 Task: Look for products in the category "More Bakery Desserts" from Nats Rawline only.
Action: Mouse moved to (15, 99)
Screenshot: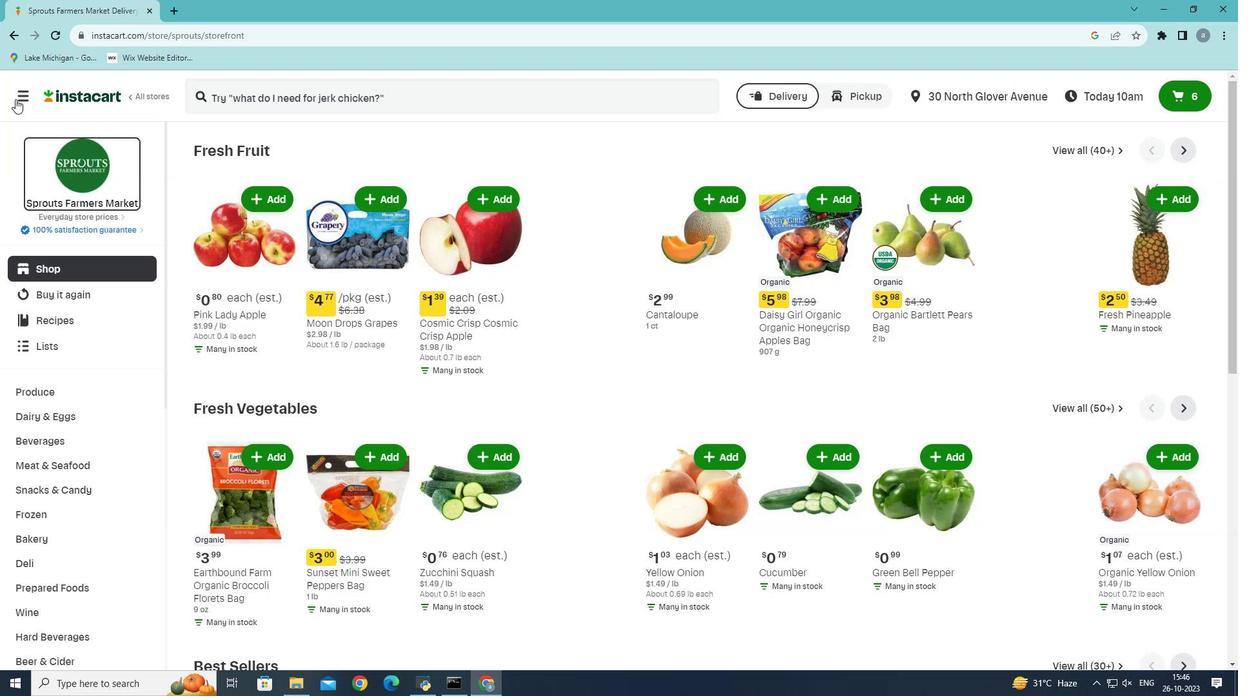 
Action: Mouse pressed left at (15, 99)
Screenshot: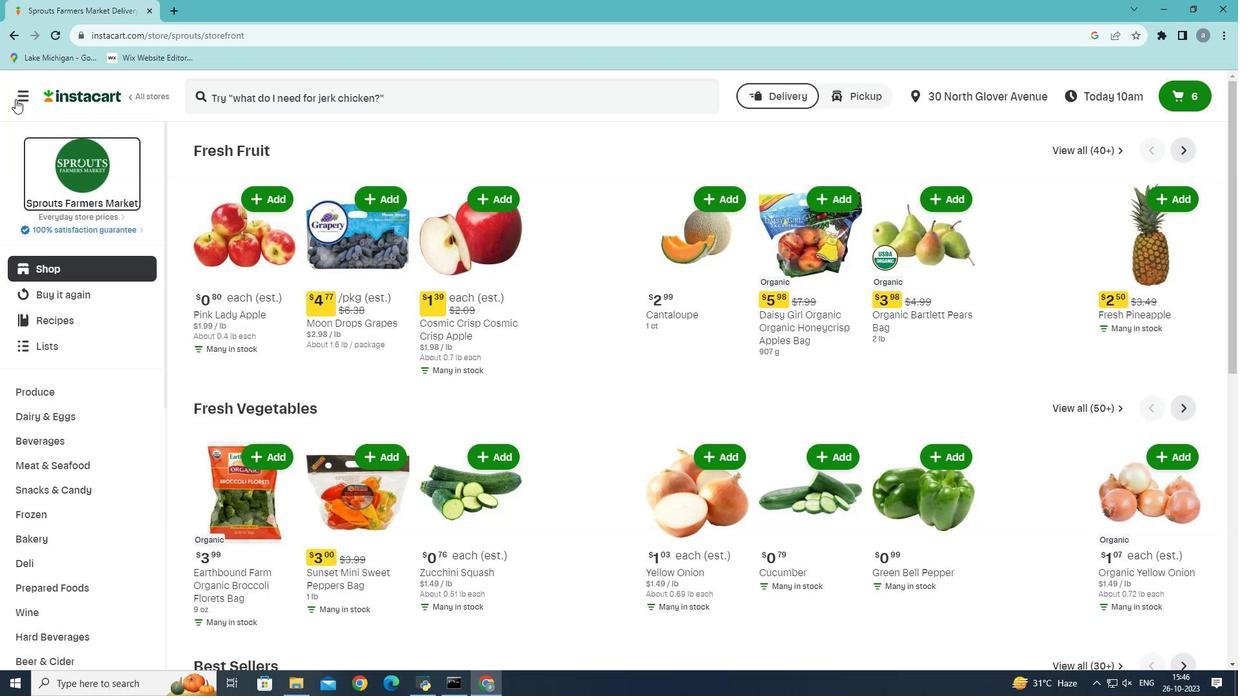 
Action: Mouse moved to (83, 381)
Screenshot: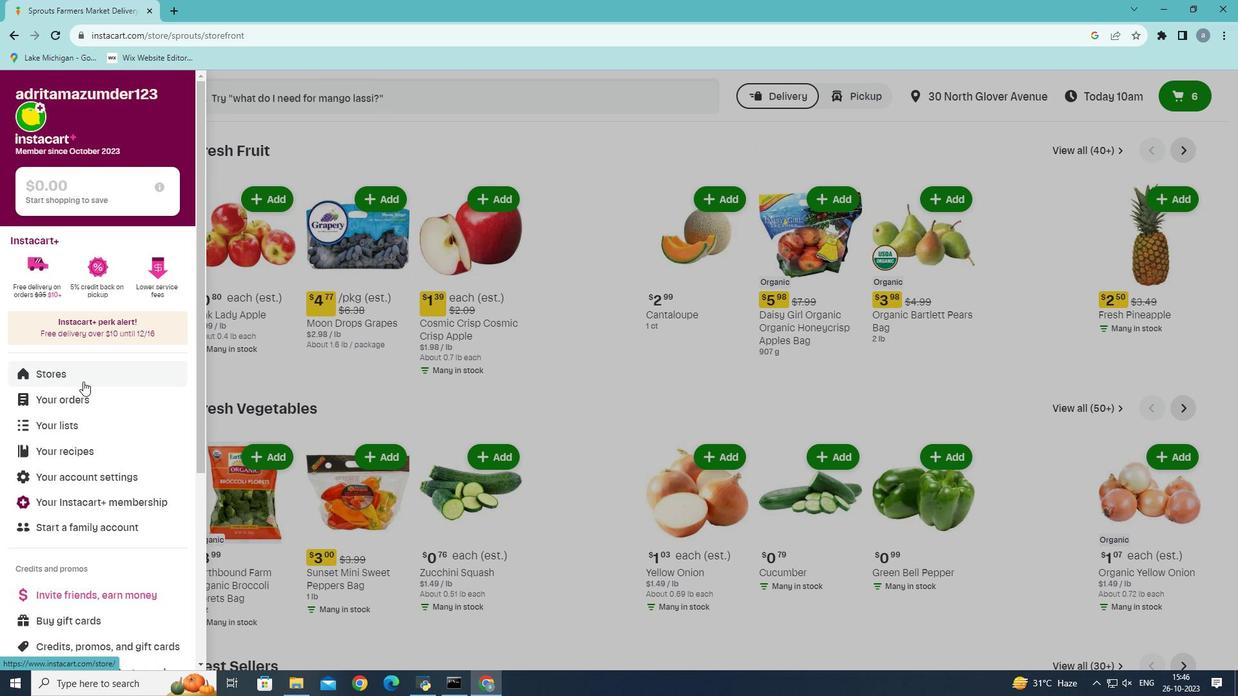 
Action: Mouse pressed left at (83, 381)
Screenshot: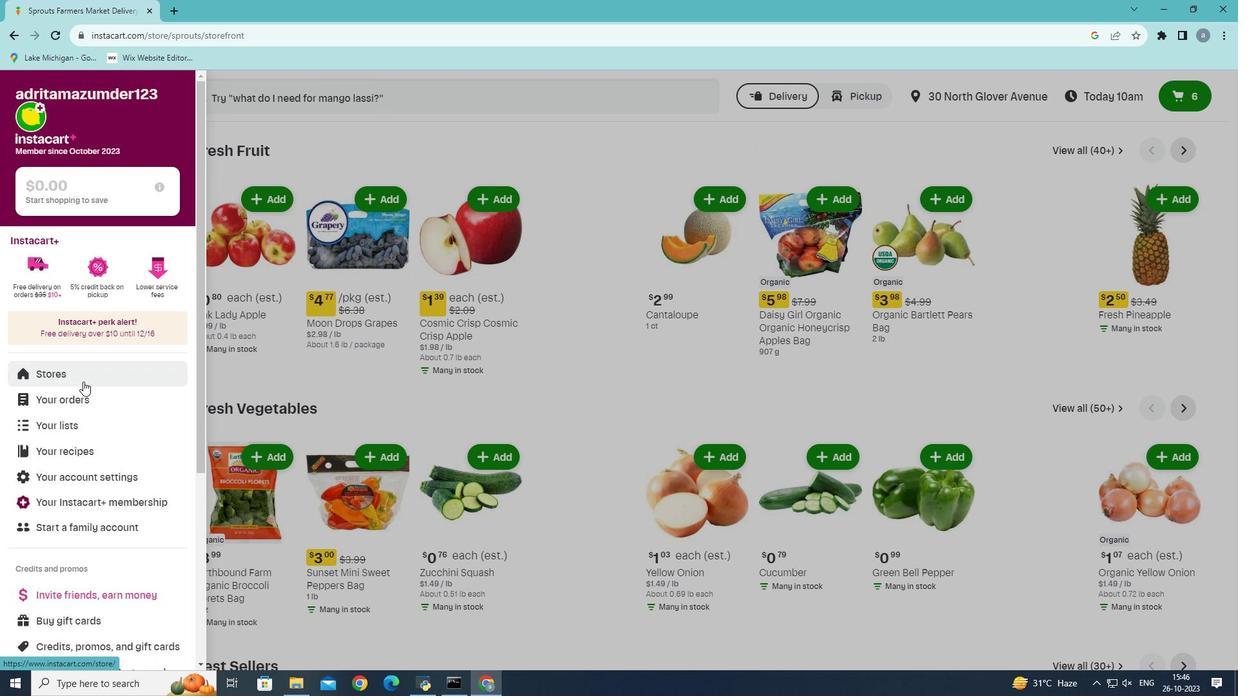 
Action: Mouse moved to (314, 153)
Screenshot: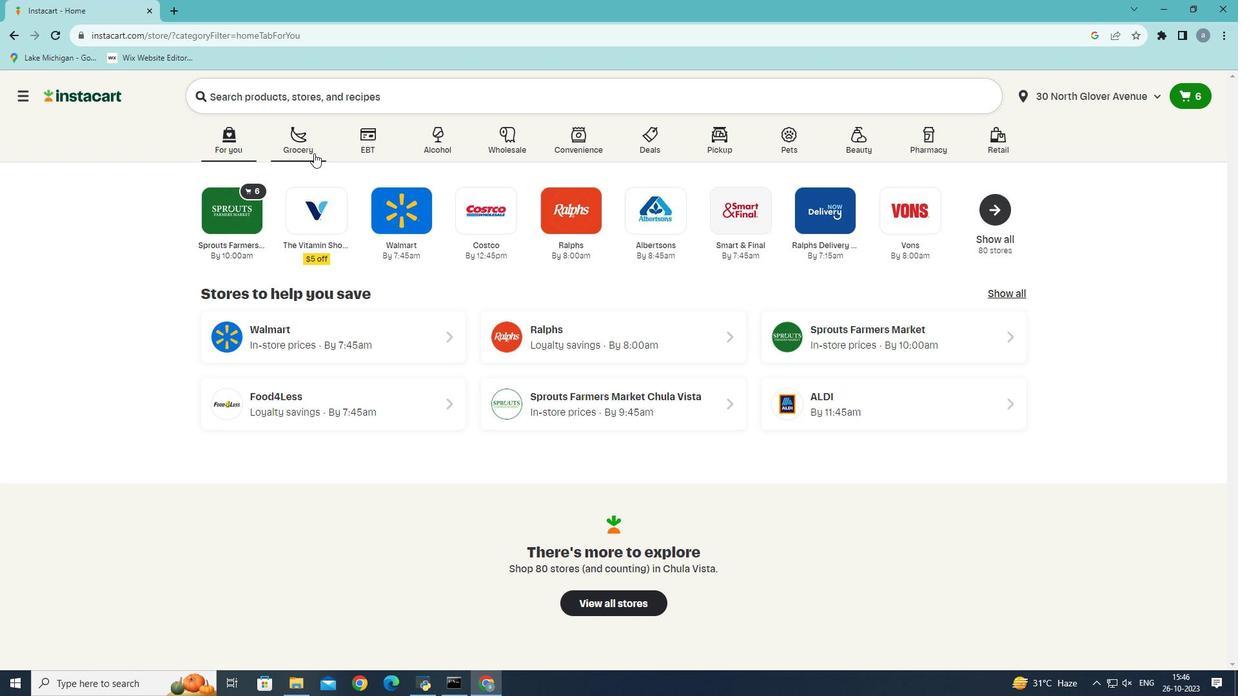 
Action: Mouse pressed left at (314, 153)
Screenshot: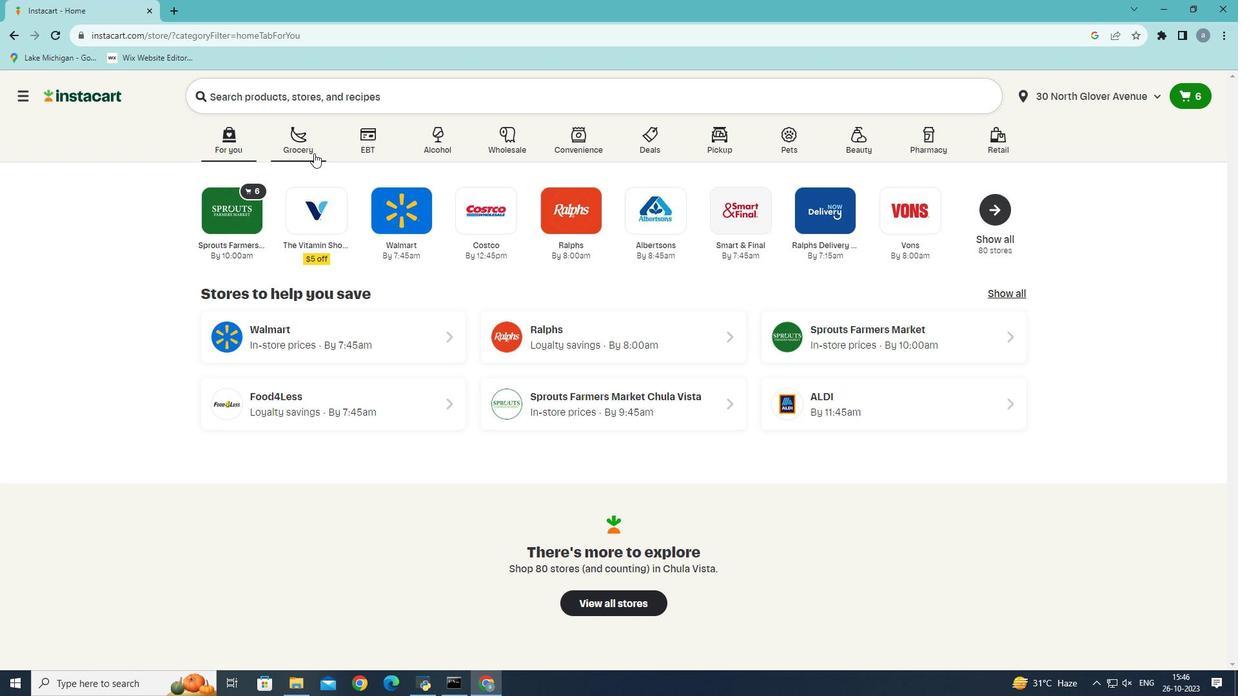 
Action: Mouse moved to (298, 380)
Screenshot: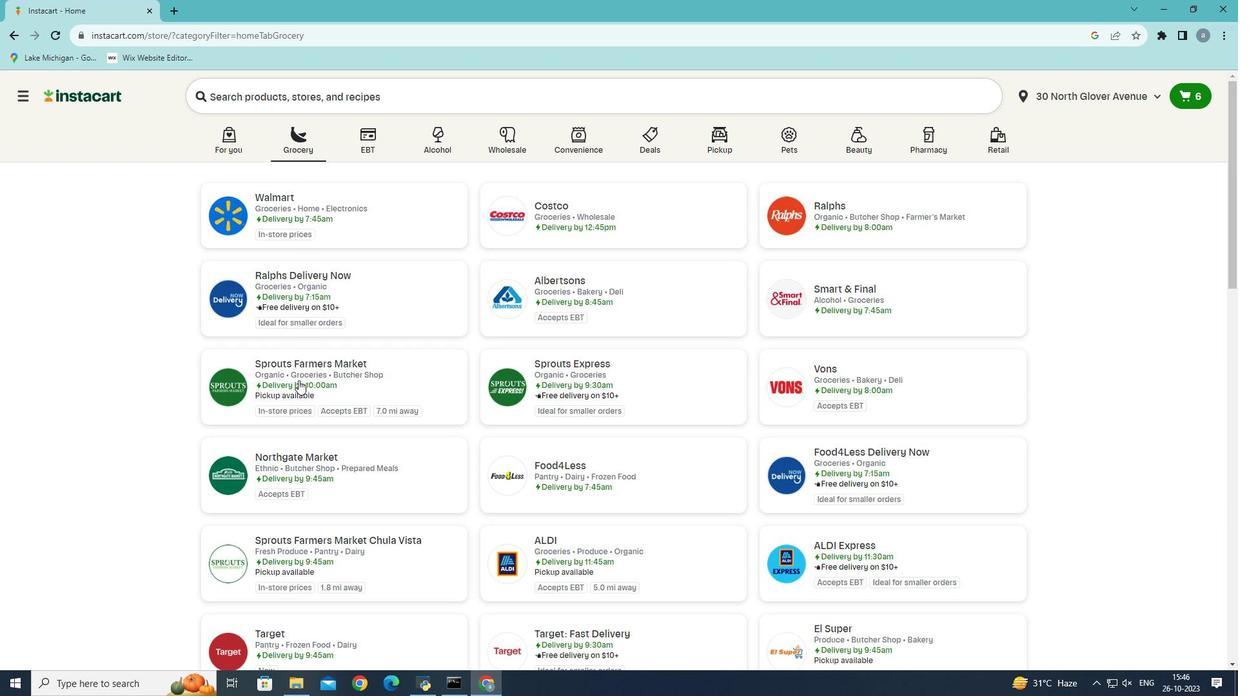 
Action: Mouse pressed left at (298, 380)
Screenshot: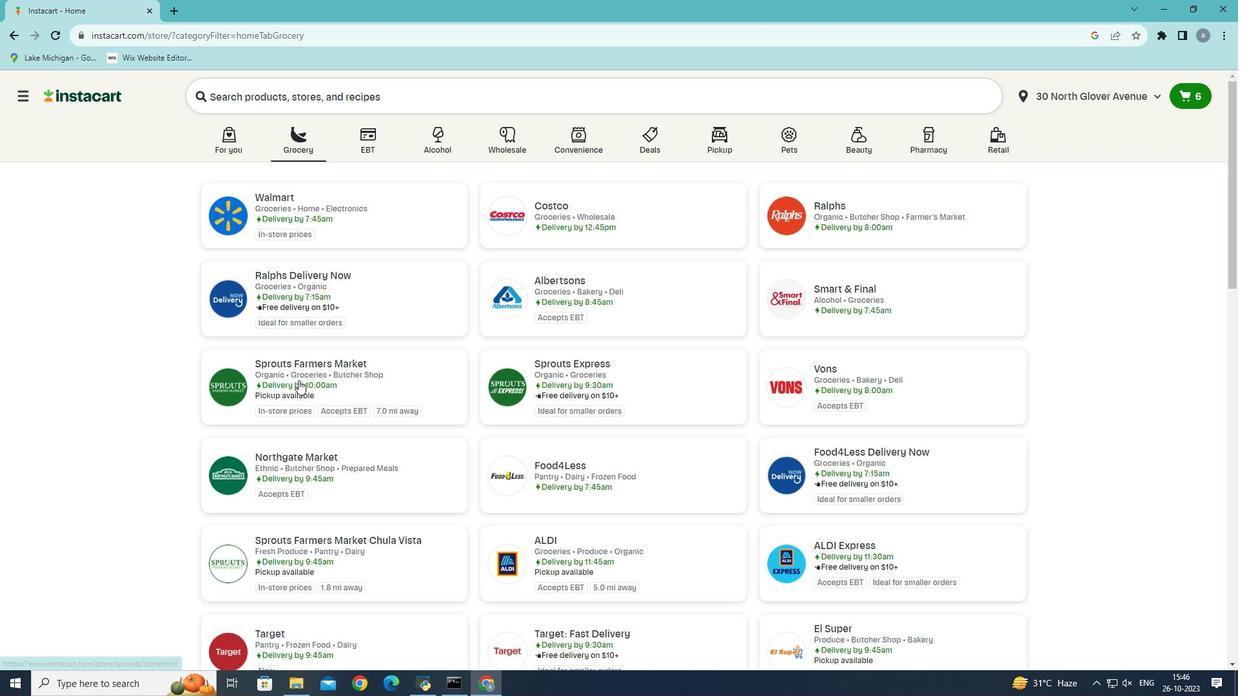 
Action: Mouse moved to (43, 539)
Screenshot: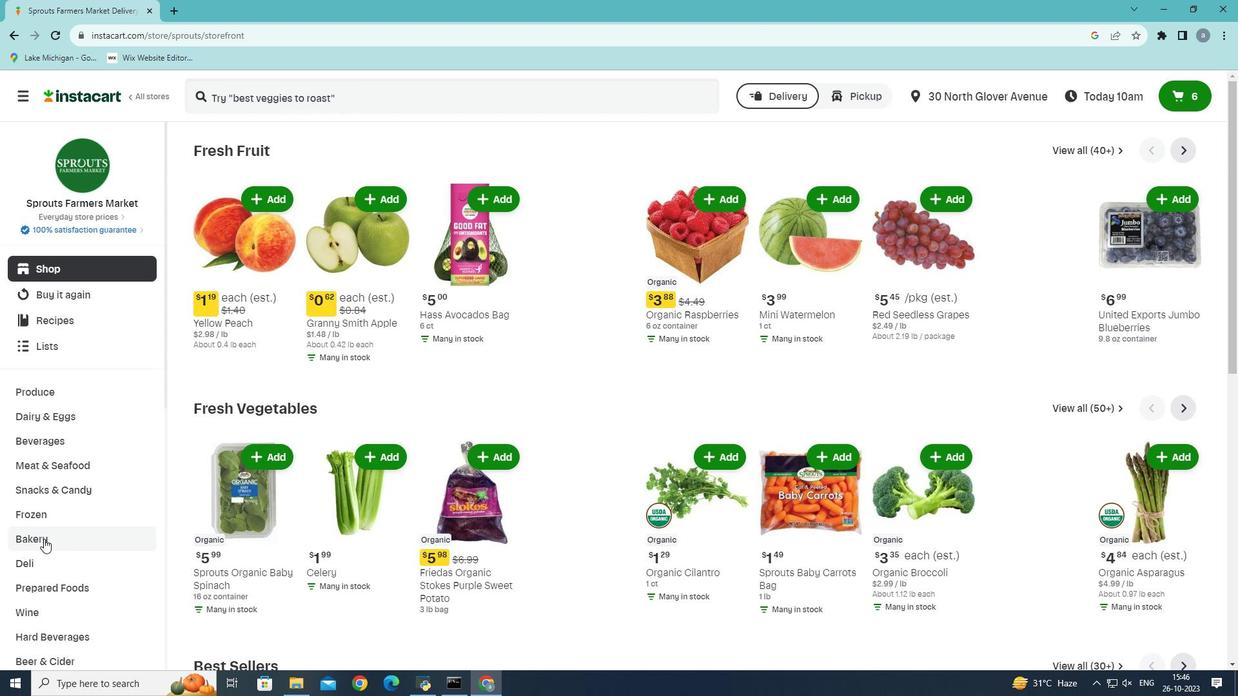 
Action: Mouse pressed left at (43, 539)
Screenshot: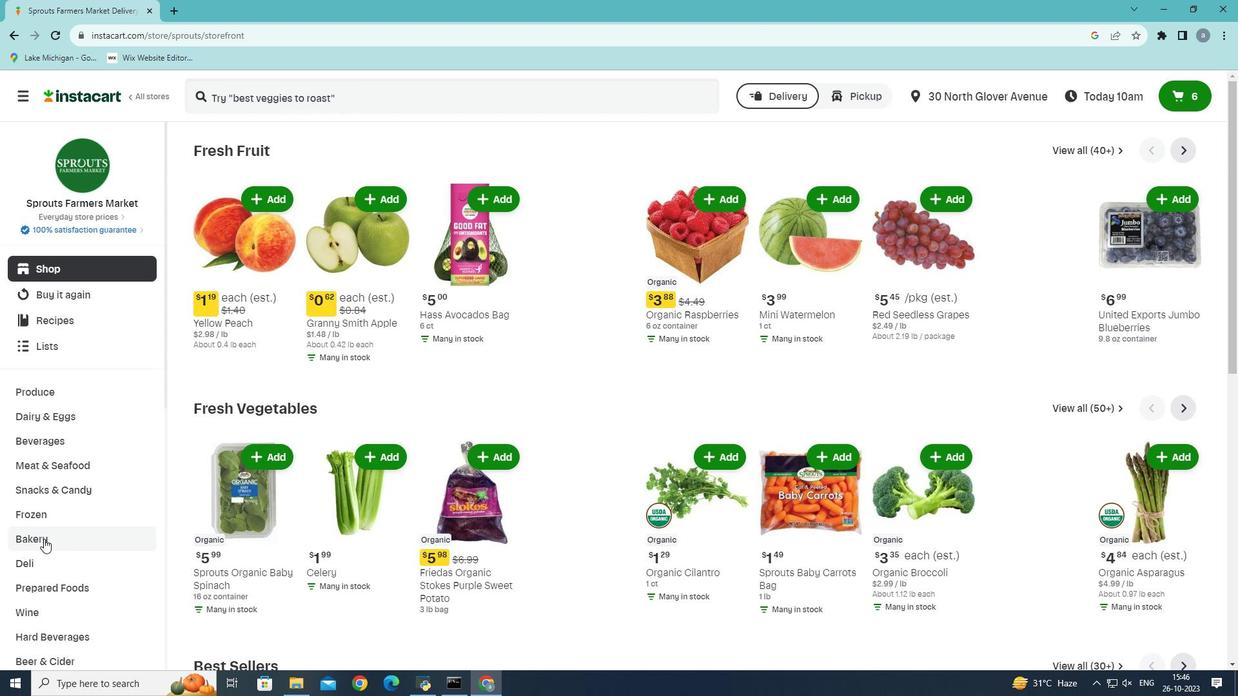
Action: Mouse moved to (875, 179)
Screenshot: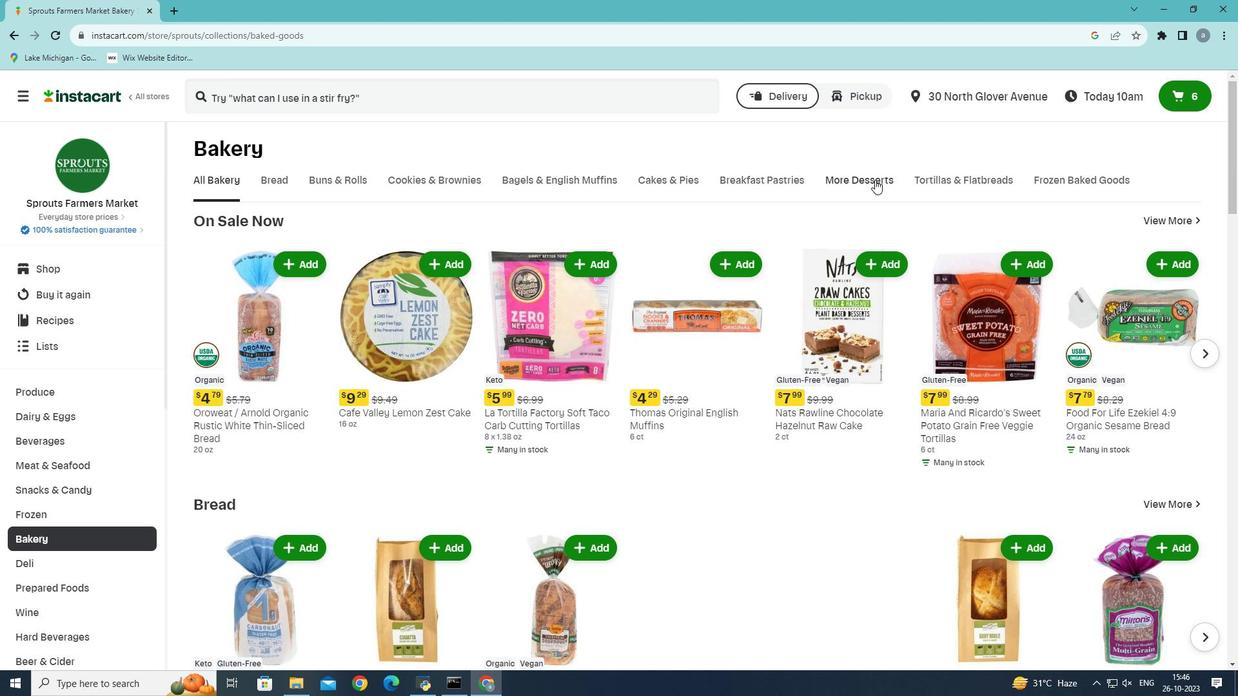 
Action: Mouse pressed left at (875, 179)
Screenshot: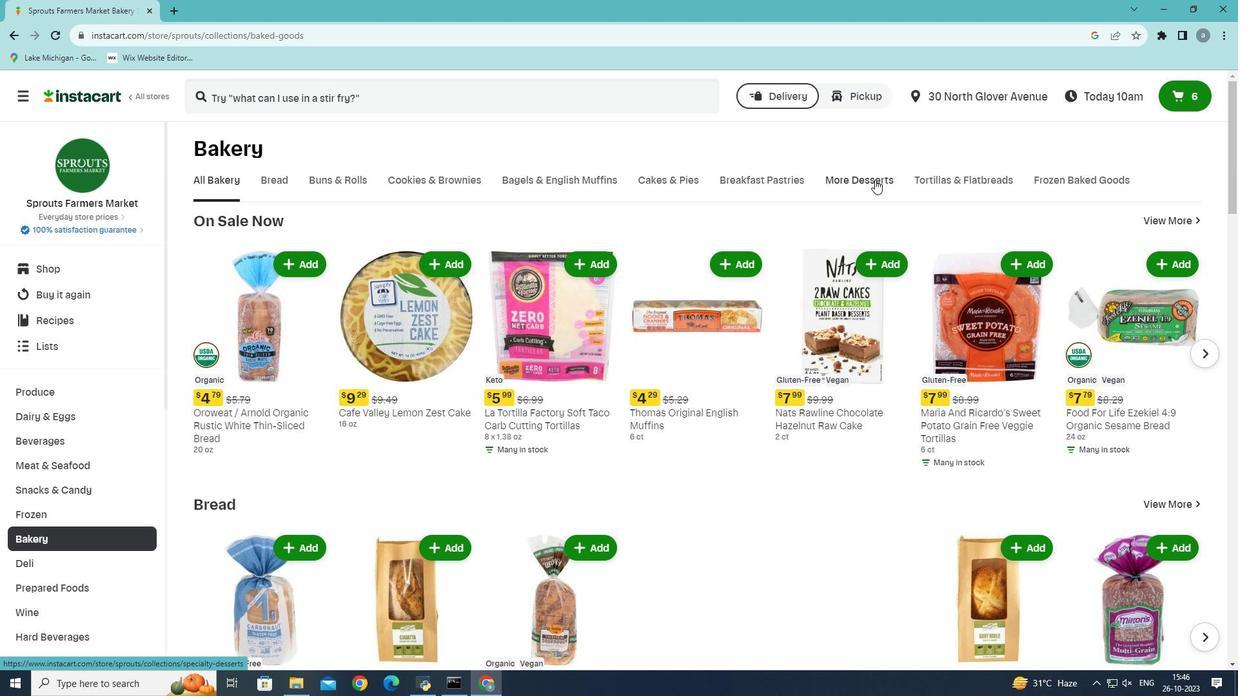 
Action: Mouse moved to (455, 240)
Screenshot: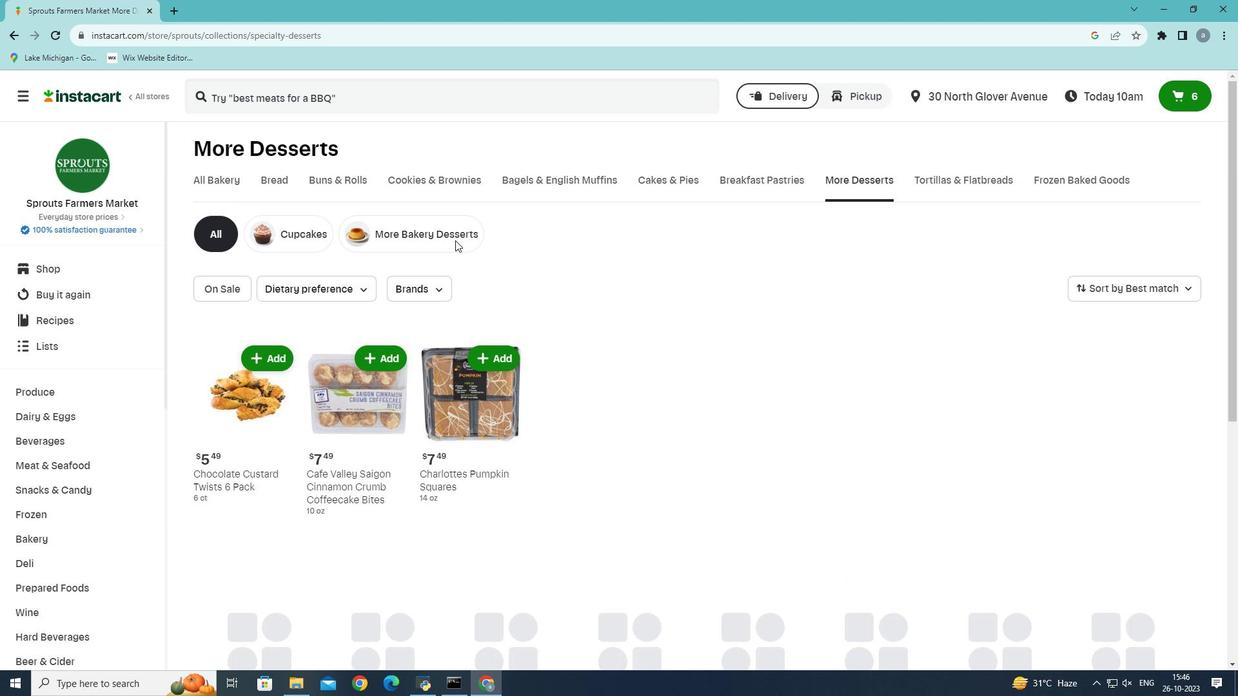 
Action: Mouse pressed left at (455, 240)
Screenshot: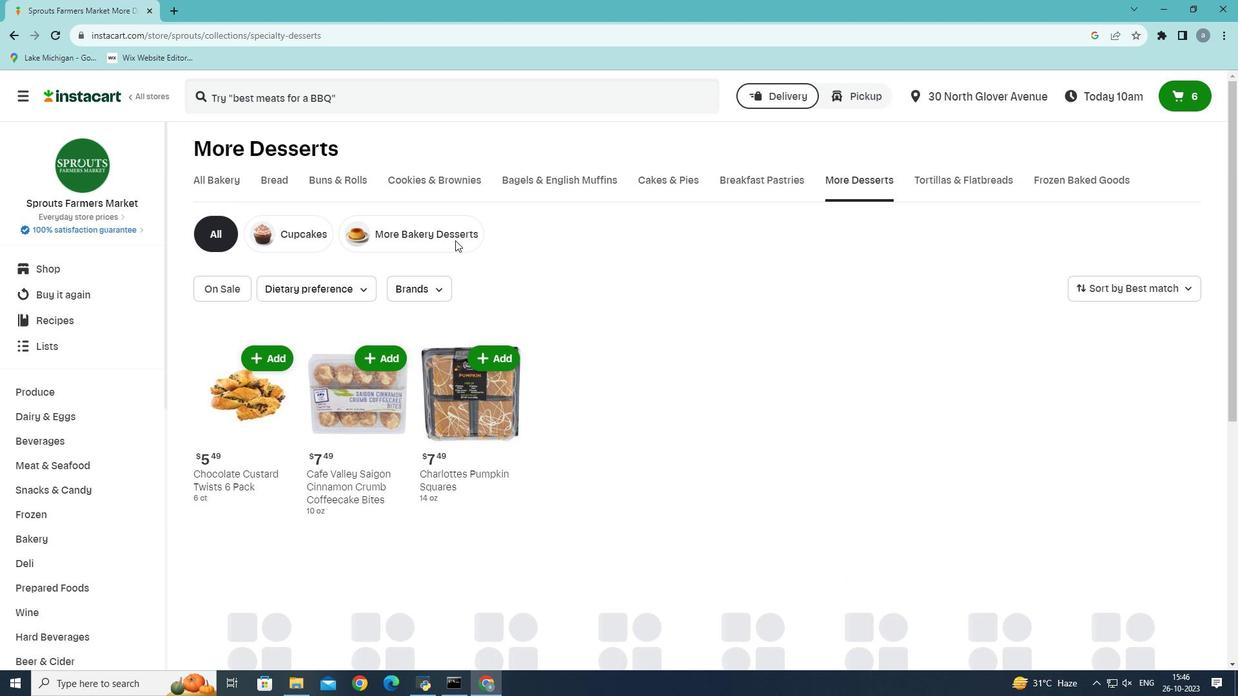 
Action: Mouse moved to (379, 288)
Screenshot: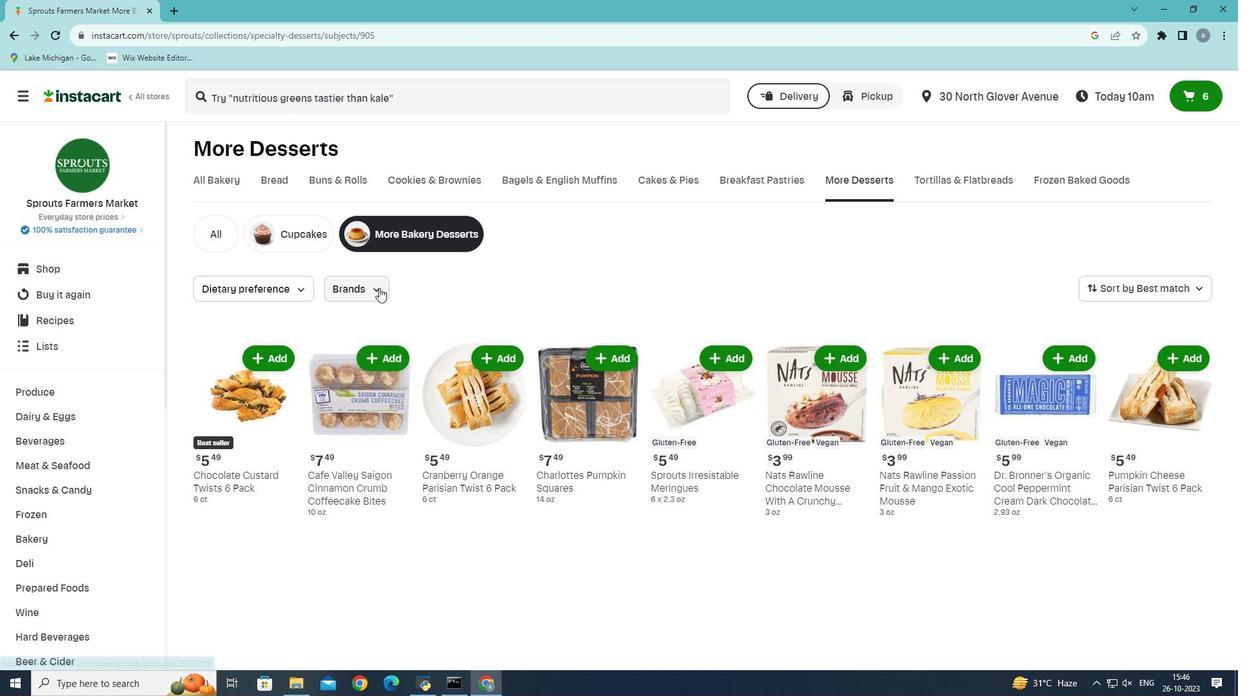 
Action: Mouse pressed left at (379, 288)
Screenshot: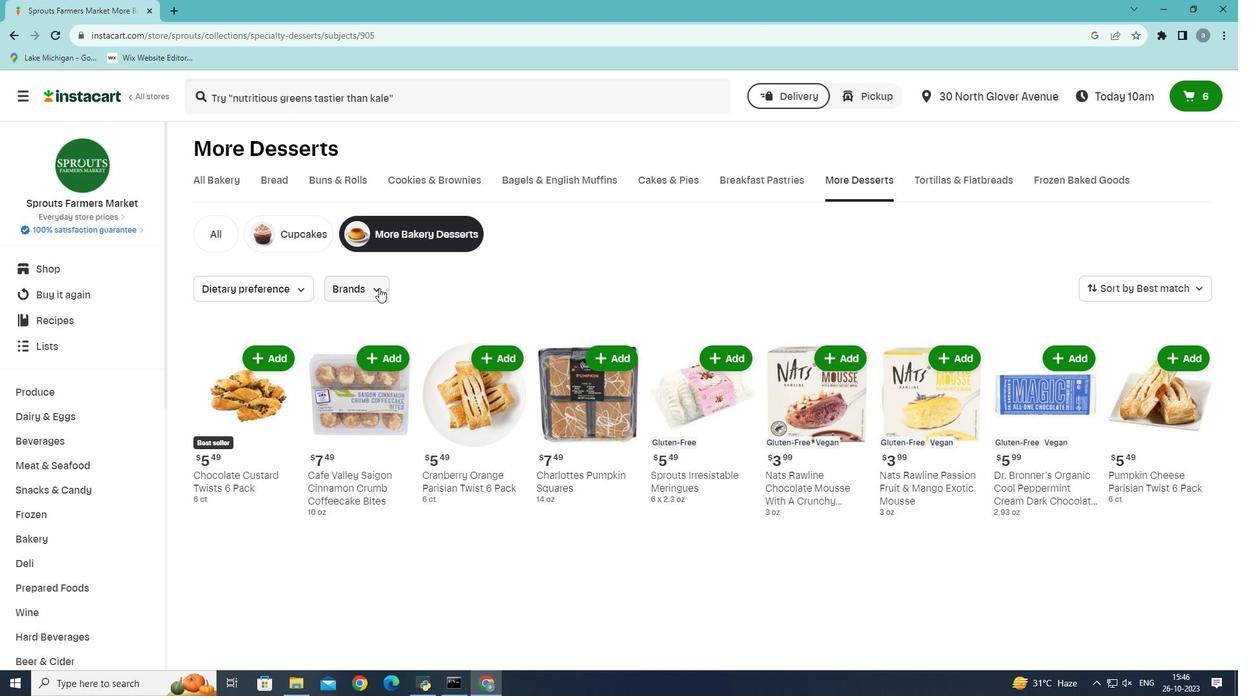 
Action: Mouse moved to (417, 361)
Screenshot: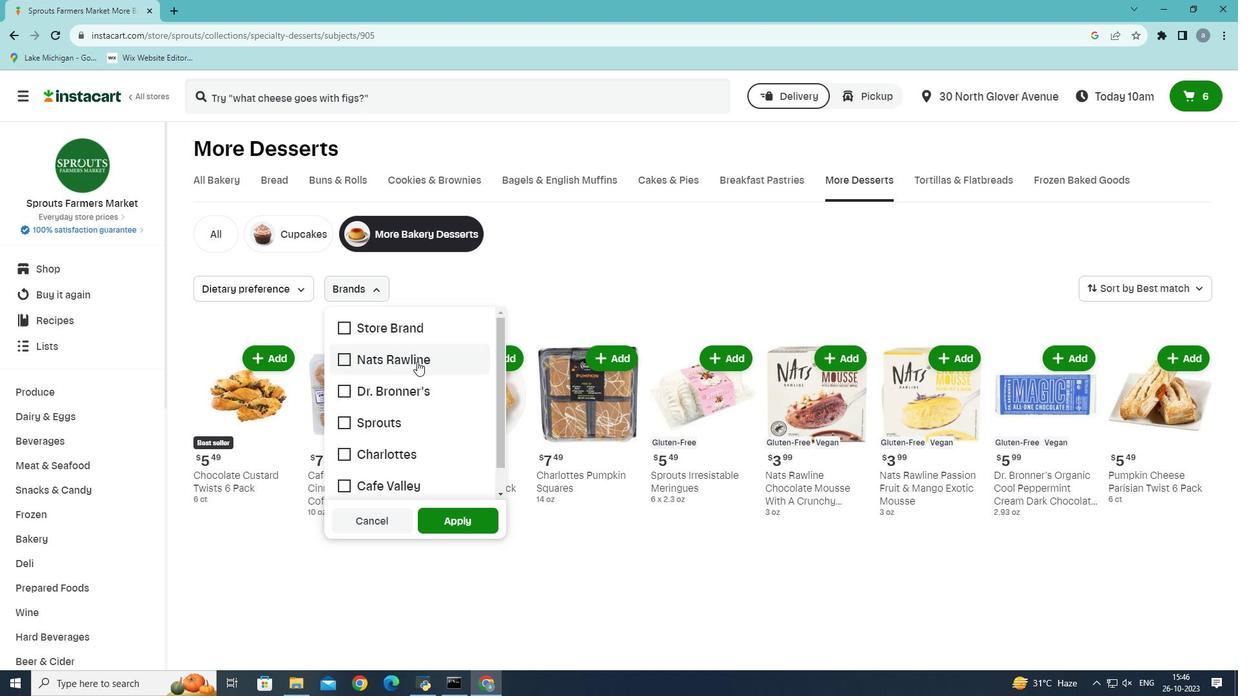 
Action: Mouse pressed left at (417, 361)
Screenshot: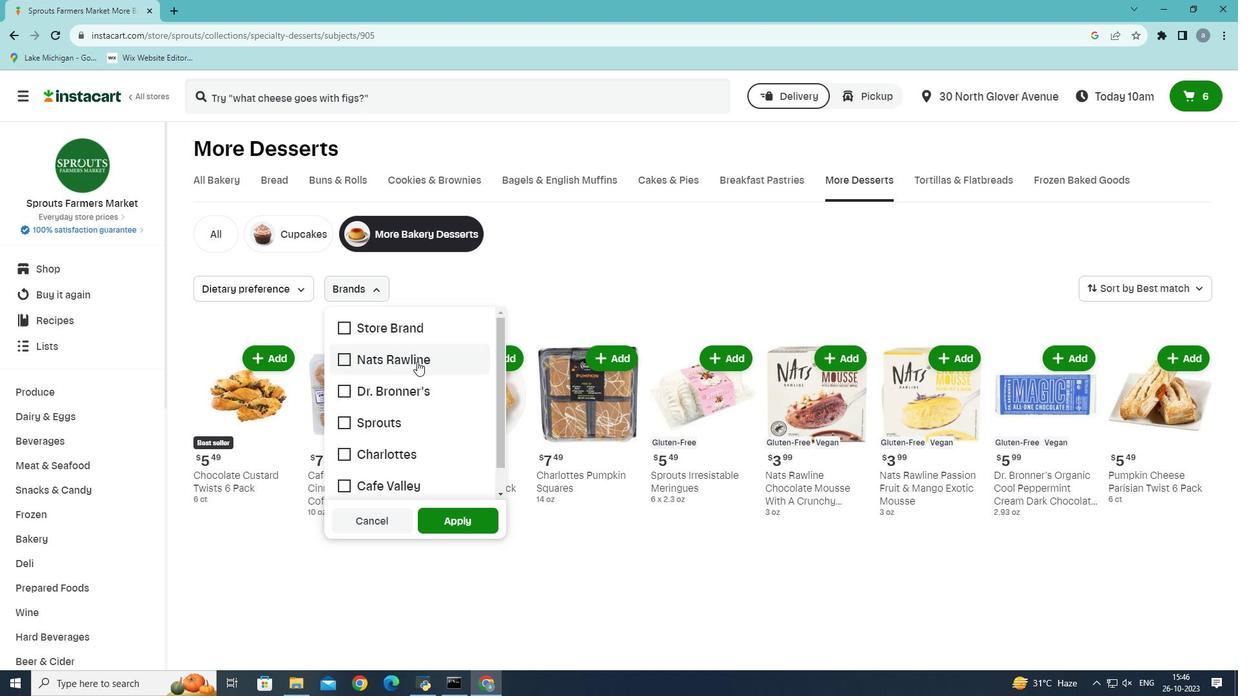 
Action: Mouse moved to (465, 528)
Screenshot: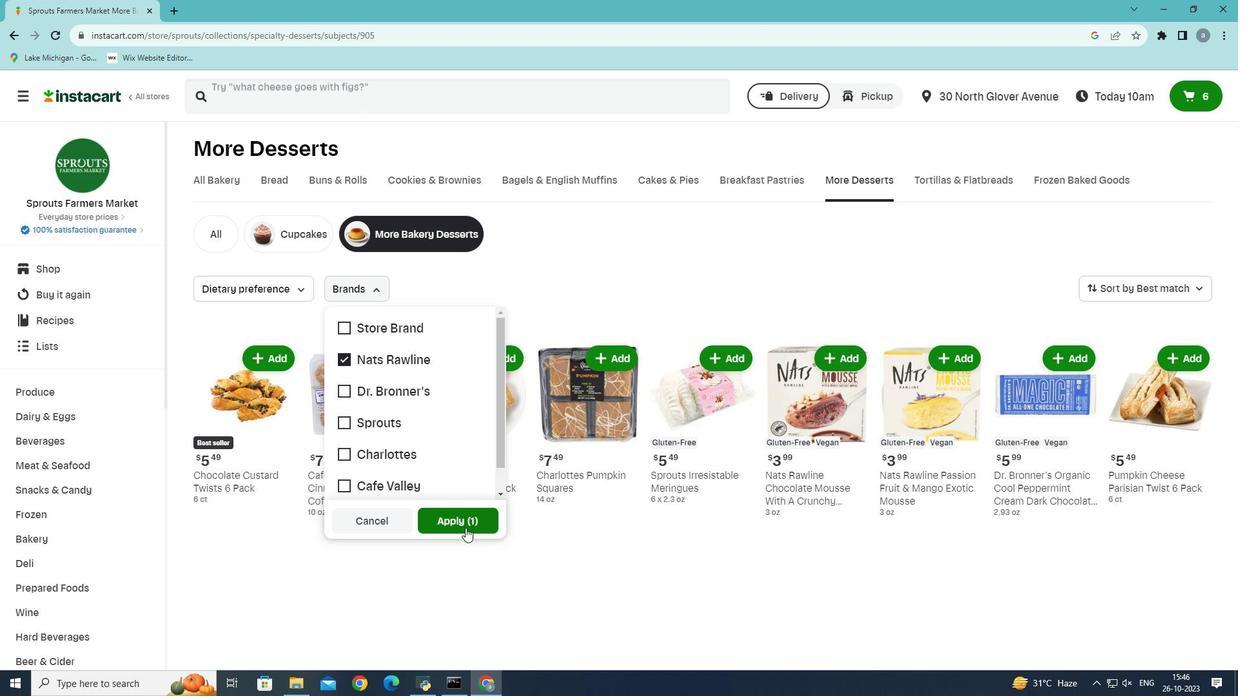 
Action: Mouse pressed left at (465, 528)
Screenshot: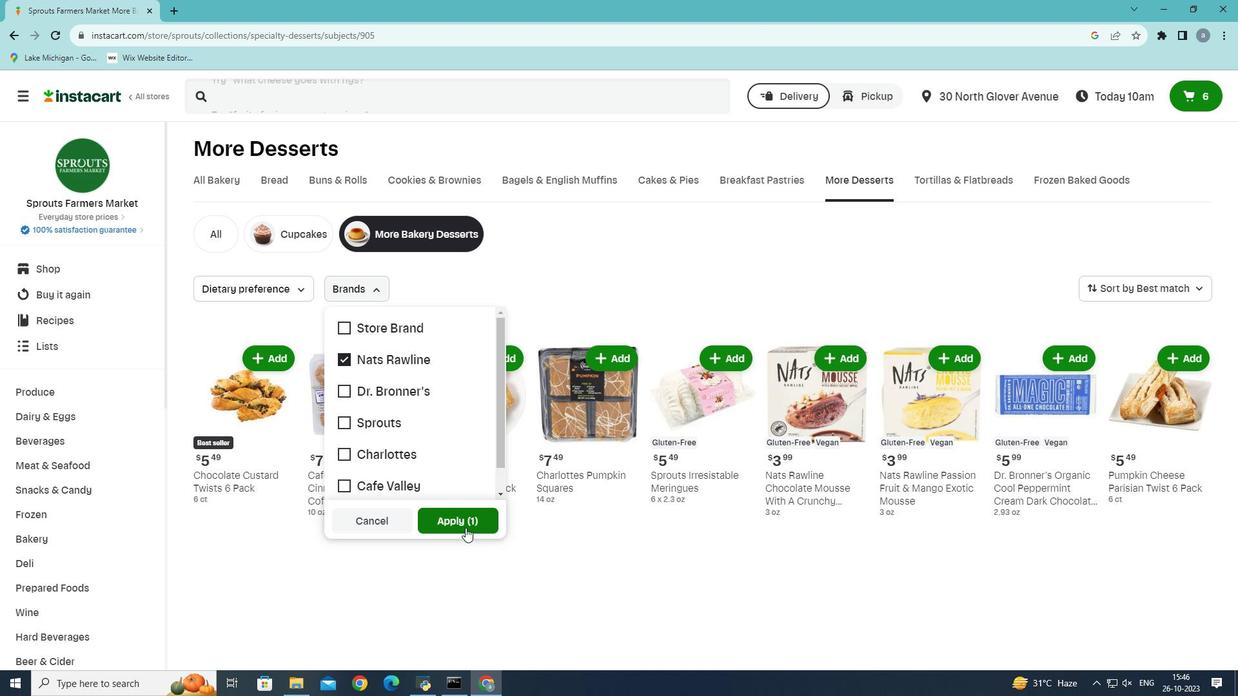 
Action: Mouse moved to (431, 508)
Screenshot: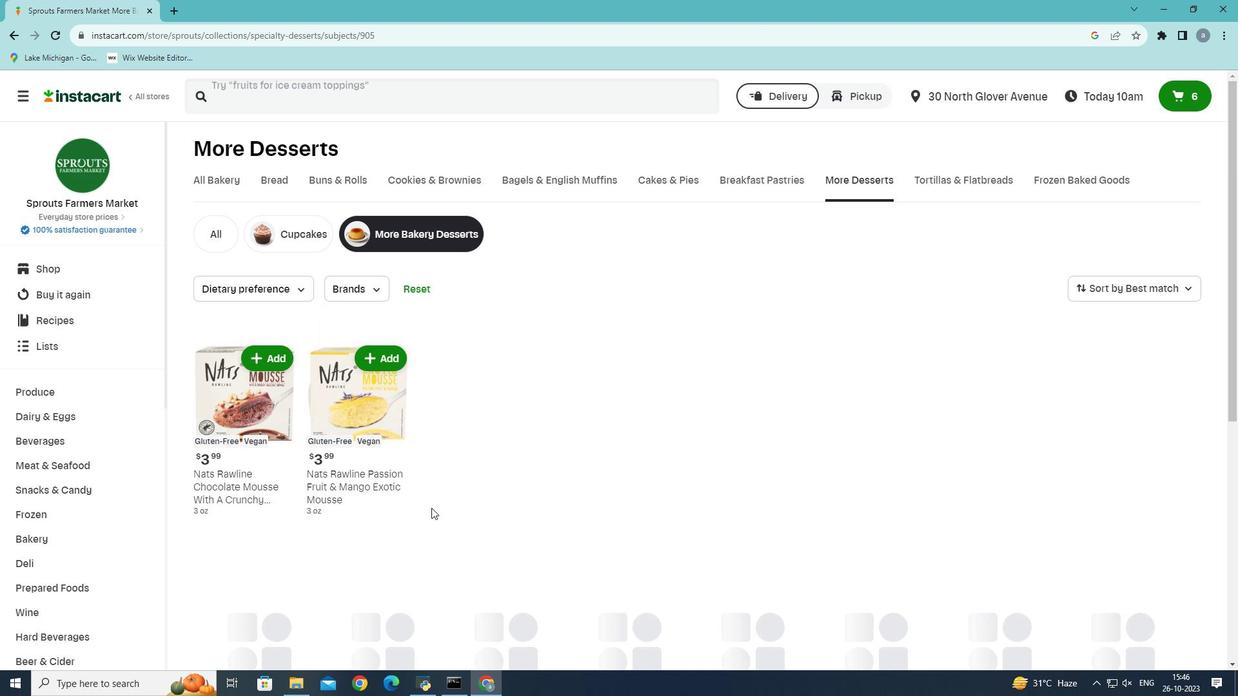 
